 Task: Show the branches that contain a commit.
Action: Mouse moved to (150, 284)
Screenshot: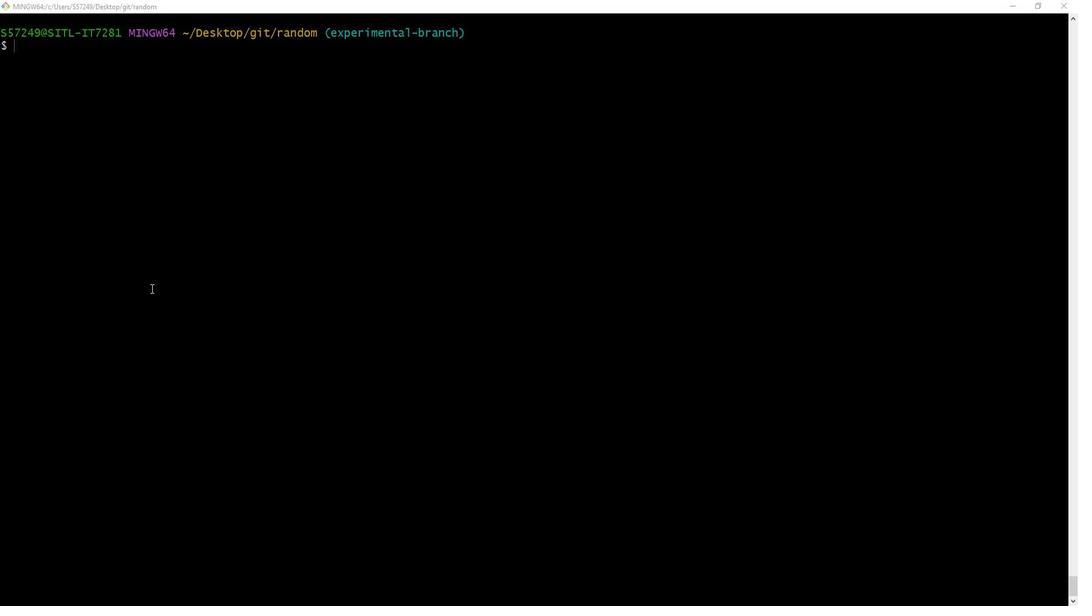 
Action: Mouse pressed left at (150, 284)
Screenshot: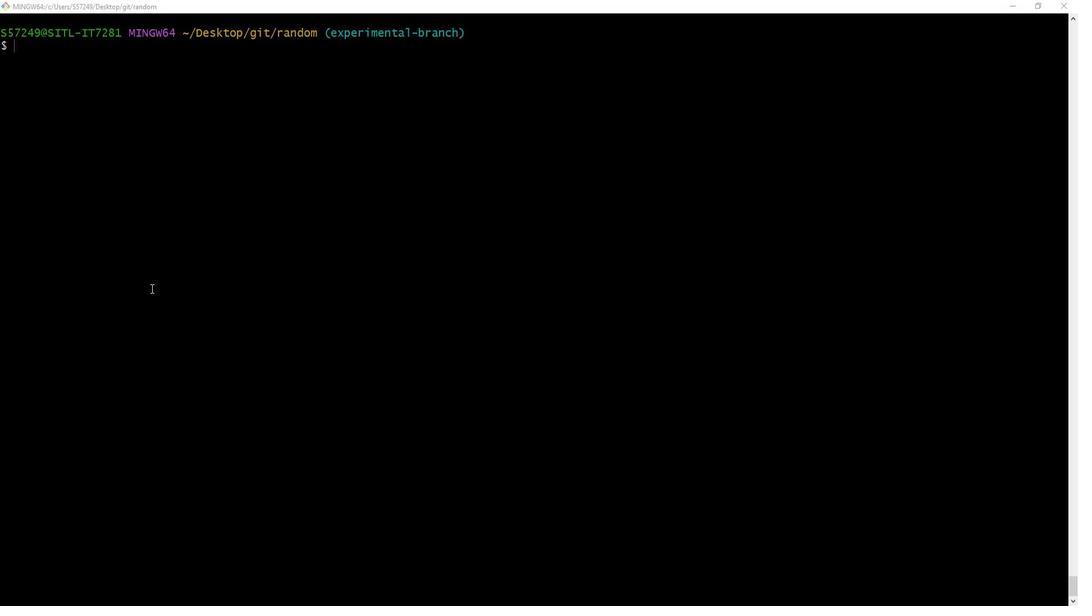 
Action: Key pressed git<Key.space>lgo<Key.backspace><Key.backspace>og<Key.enter>qgit<Key.space>branch<Key.space>--contains<Key.space>b45459<Key.enter>
Screenshot: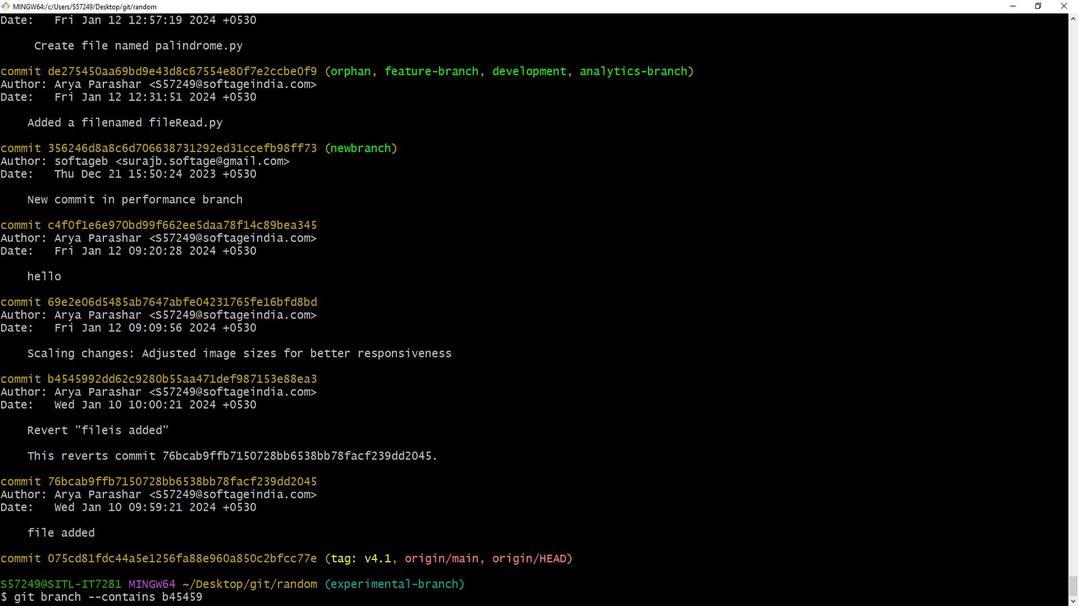 
Action: Mouse moved to (81, 464)
Screenshot: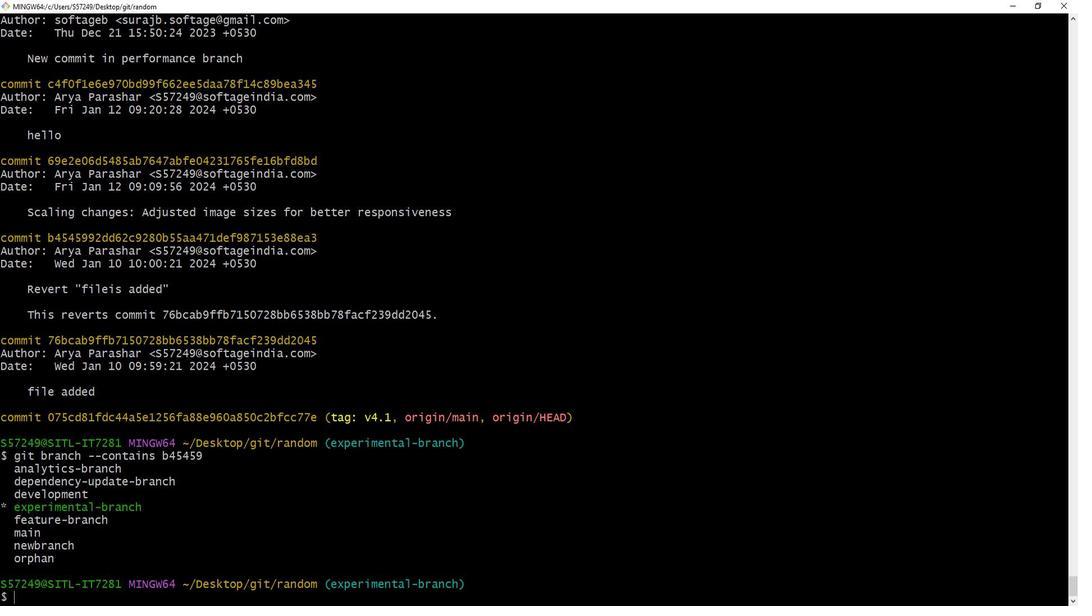 
Action: Mouse pressed left at (81, 464)
Screenshot: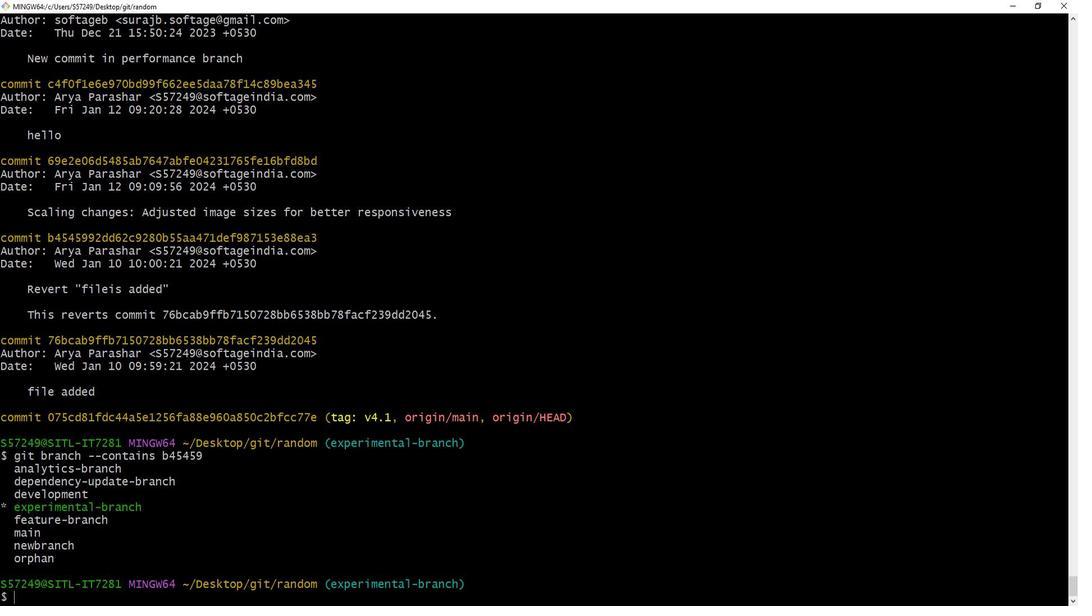 
